 Task: Filter people who talk about #recruitment.
Action: Mouse moved to (324, 56)
Screenshot: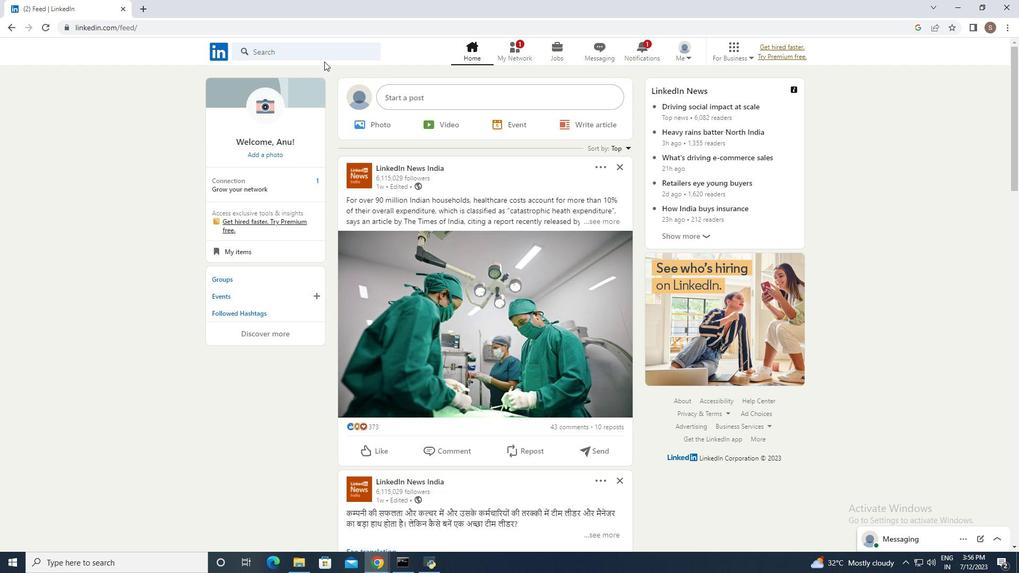 
Action: Mouse pressed left at (324, 56)
Screenshot: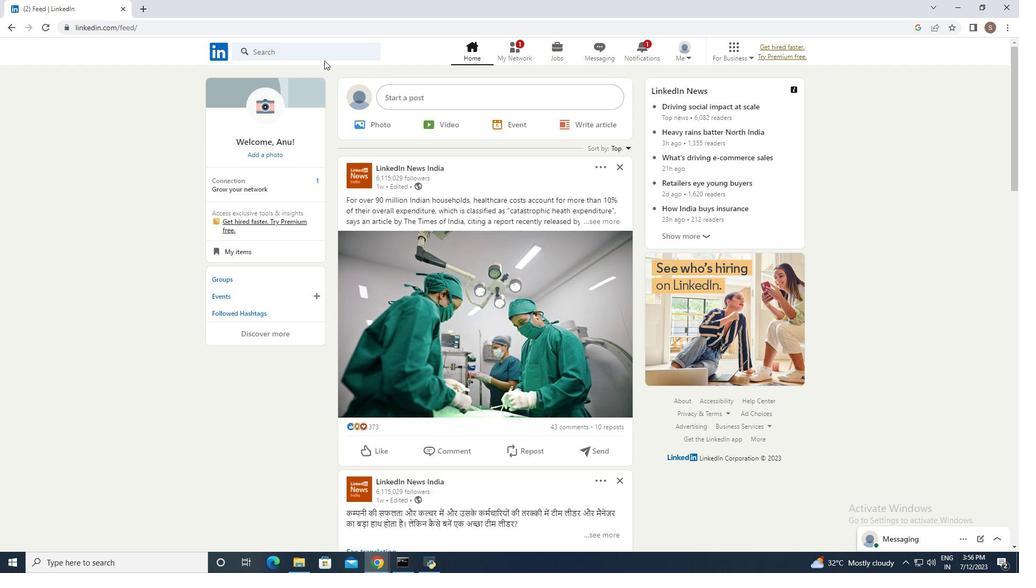
Action: Mouse moved to (287, 137)
Screenshot: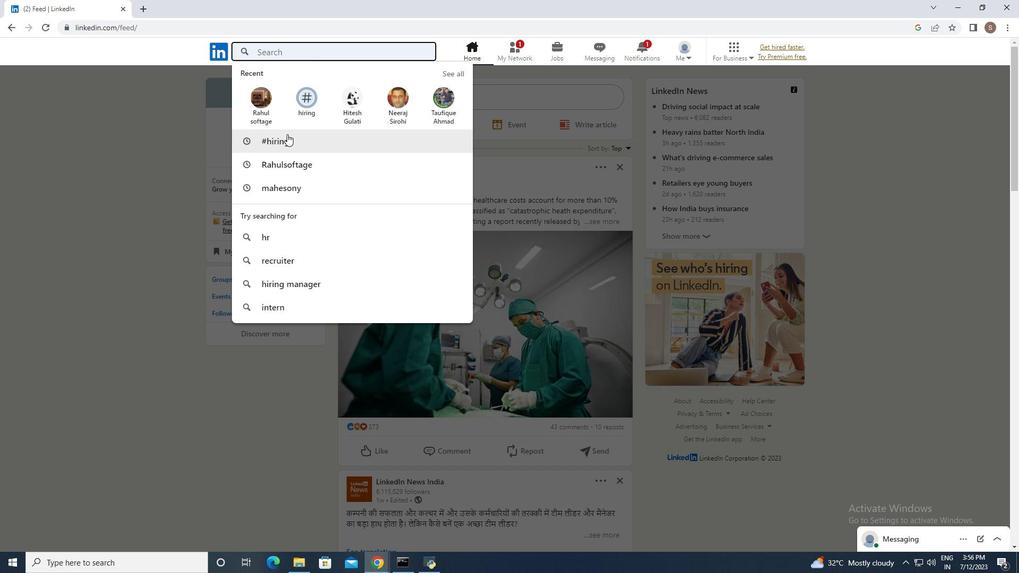 
Action: Mouse pressed left at (287, 137)
Screenshot: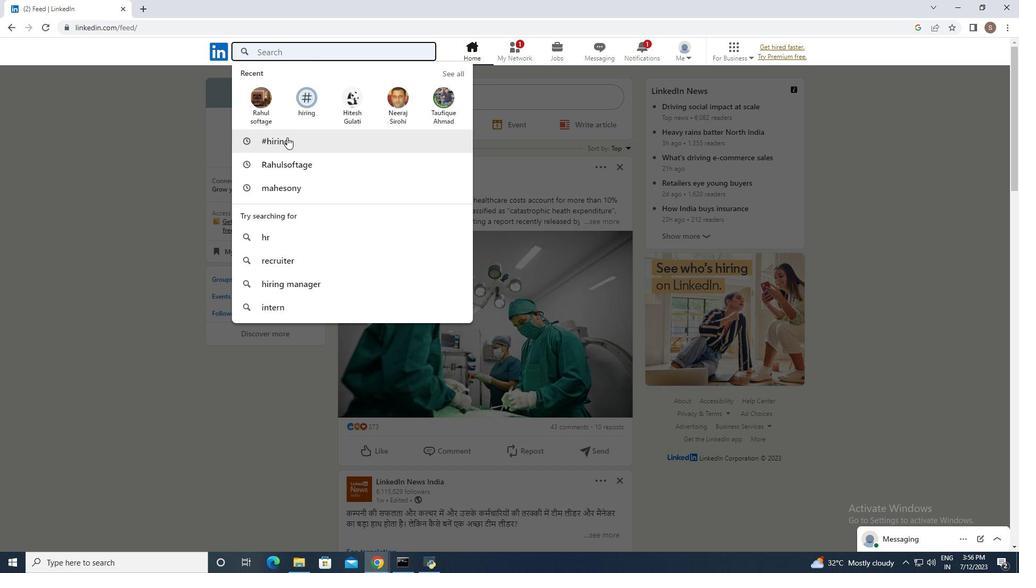 
Action: Mouse moved to (300, 80)
Screenshot: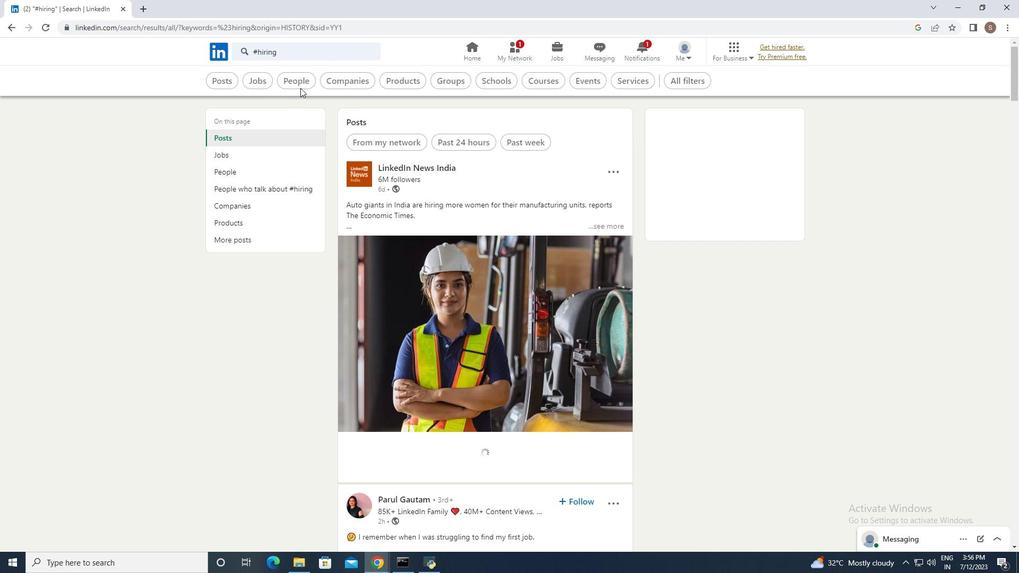 
Action: Mouse pressed left at (300, 80)
Screenshot: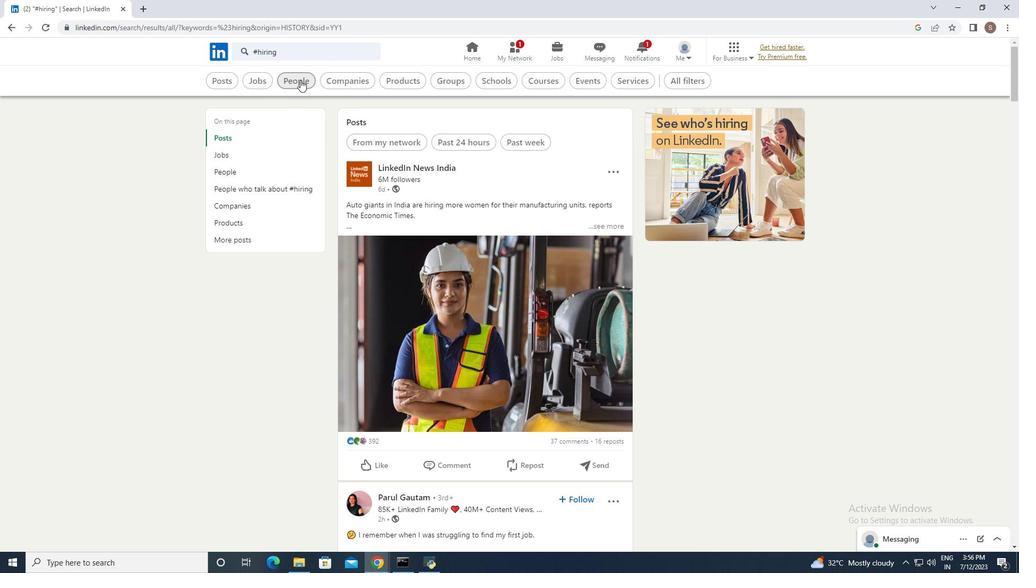 
Action: Mouse moved to (530, 78)
Screenshot: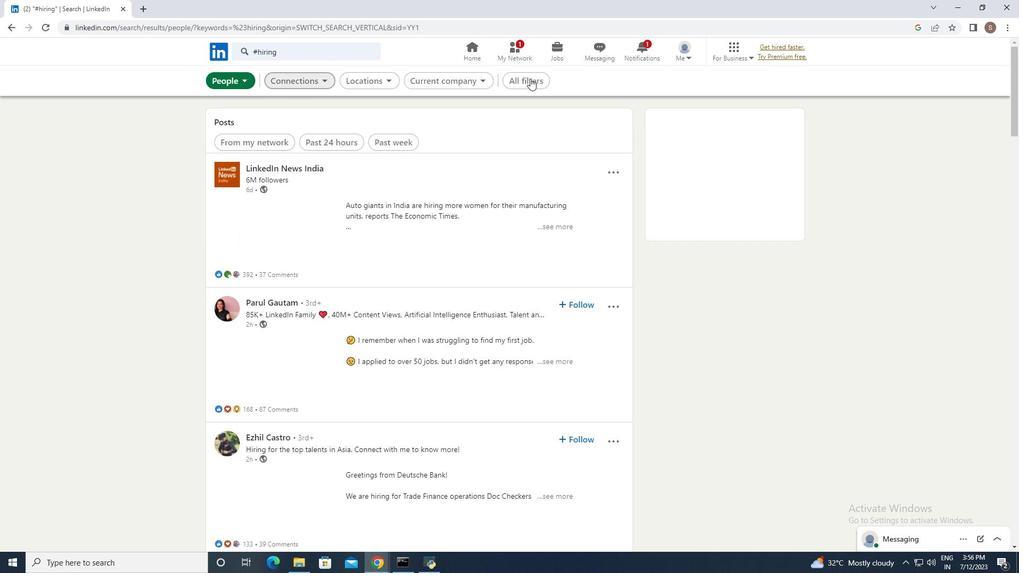 
Action: Mouse pressed left at (530, 78)
Screenshot: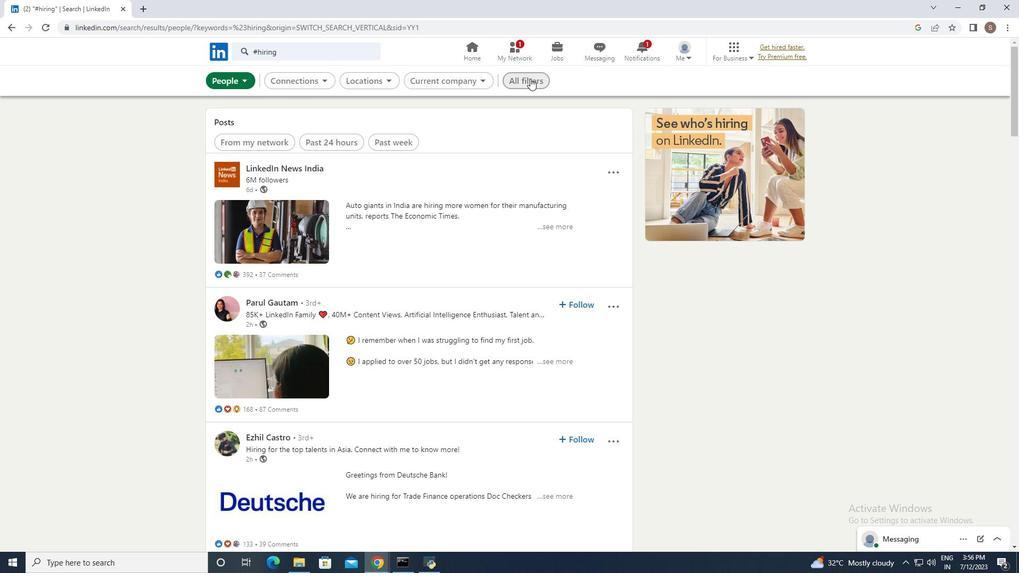 
Action: Mouse moved to (737, 360)
Screenshot: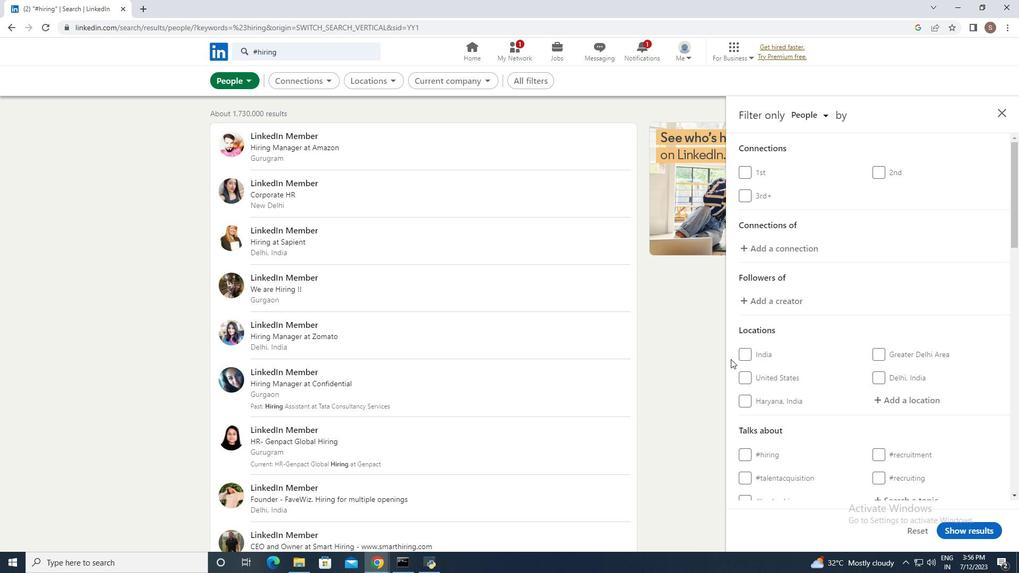 
Action: Mouse scrolled (737, 359) with delta (0, 0)
Screenshot: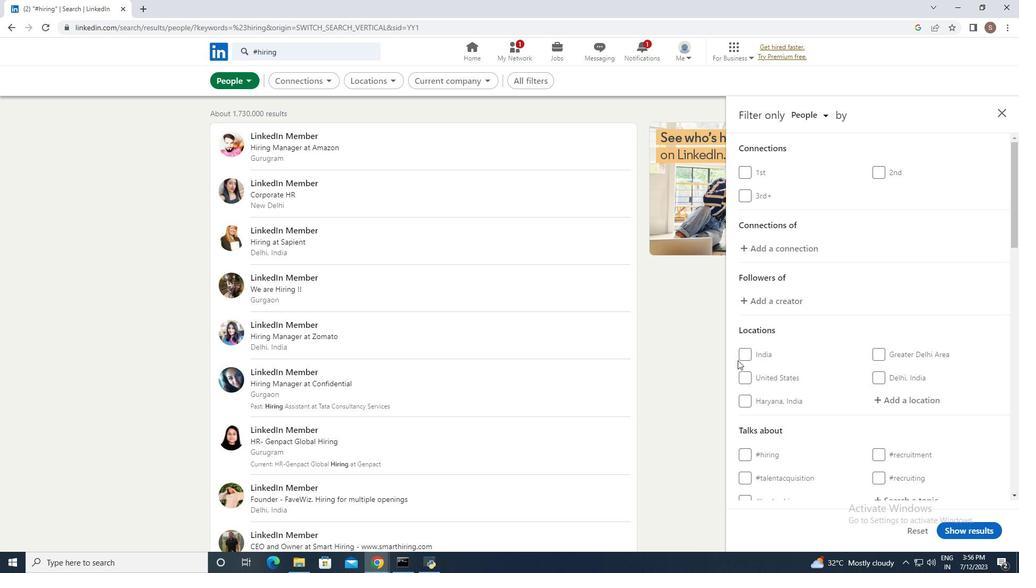 
Action: Mouse scrolled (737, 359) with delta (0, 0)
Screenshot: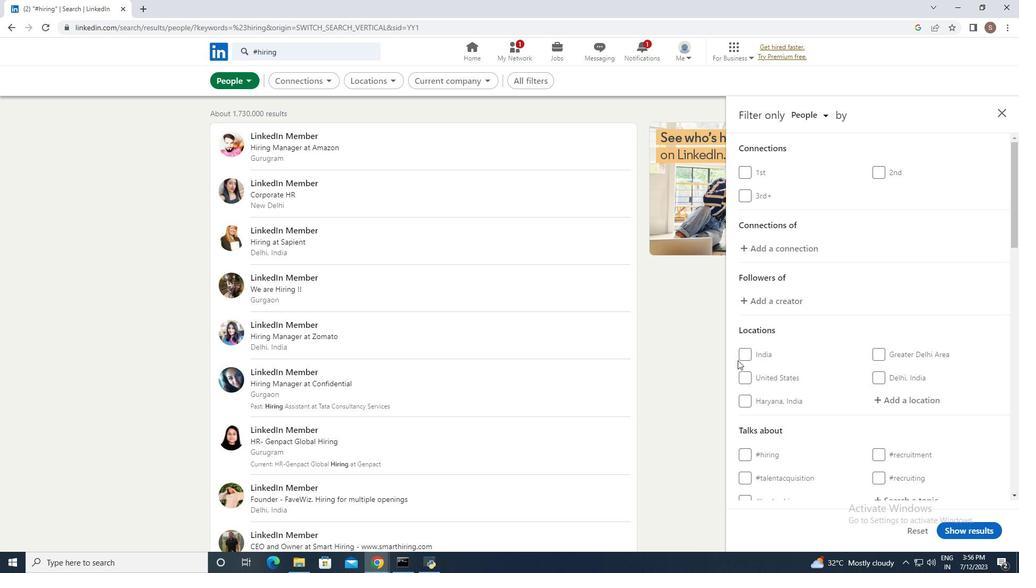 
Action: Mouse scrolled (737, 359) with delta (0, 0)
Screenshot: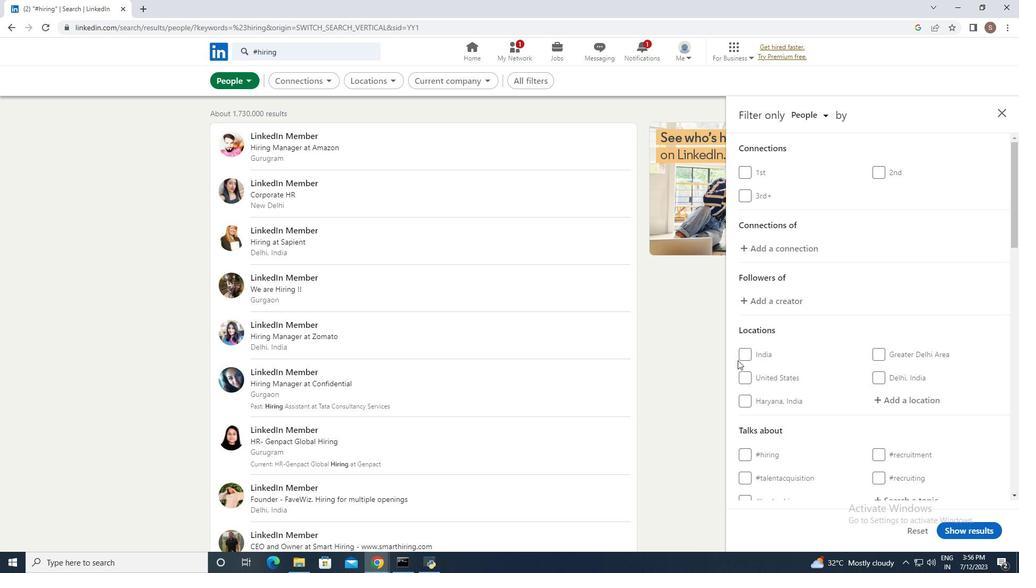 
Action: Mouse moved to (877, 317)
Screenshot: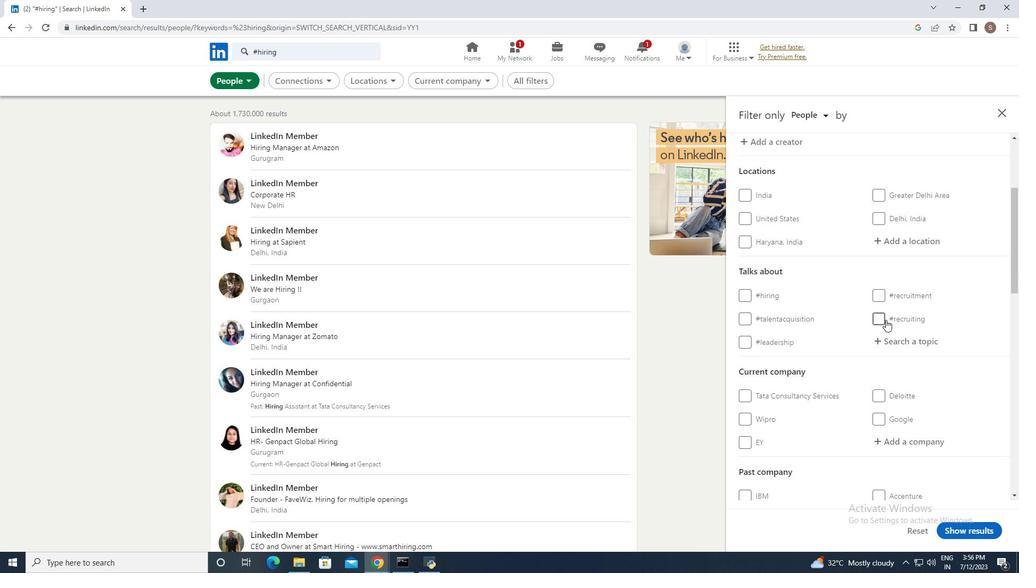 
Action: Mouse pressed left at (877, 317)
Screenshot: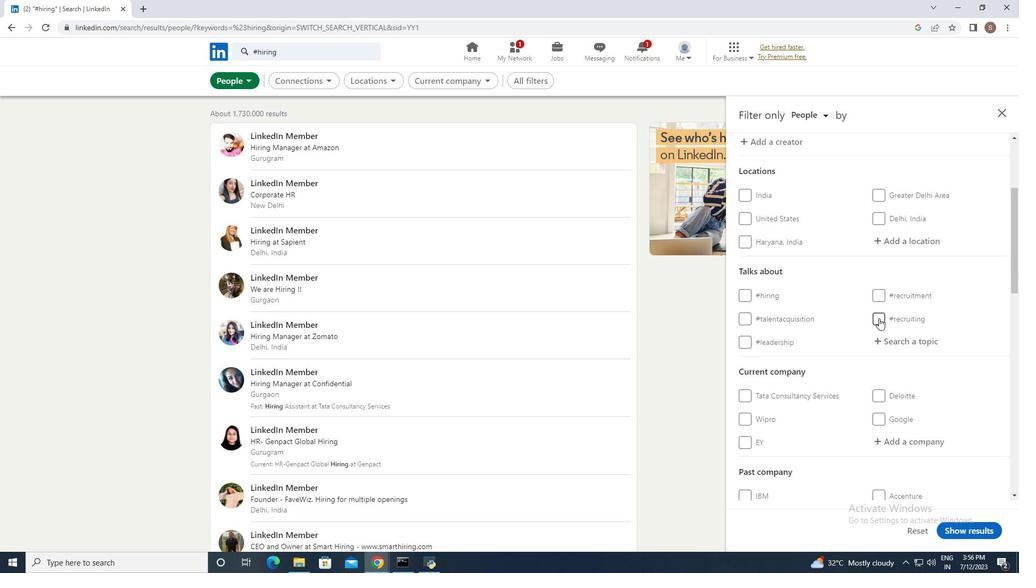 
Action: Mouse moved to (964, 522)
Screenshot: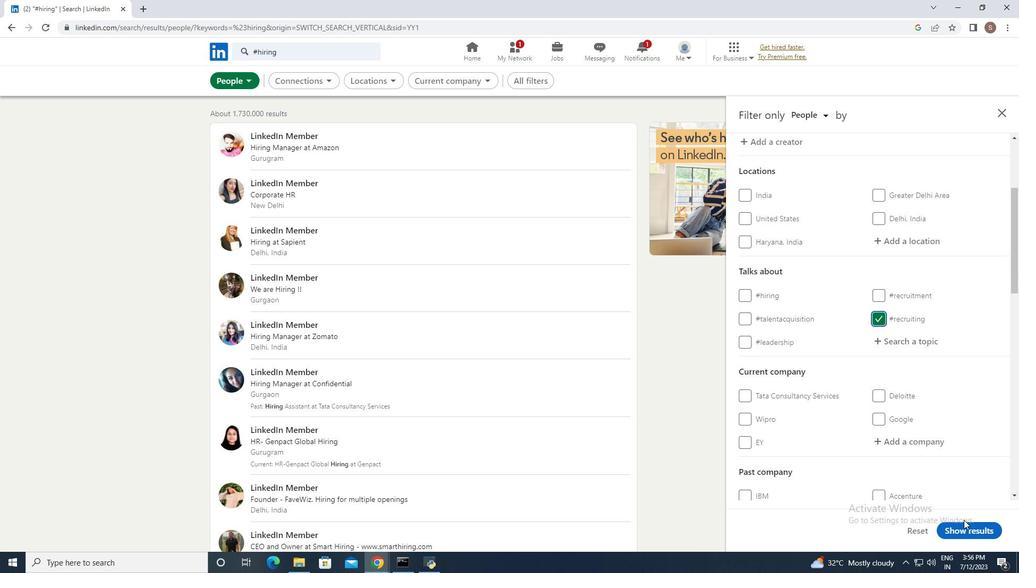
Action: Mouse pressed left at (964, 522)
Screenshot: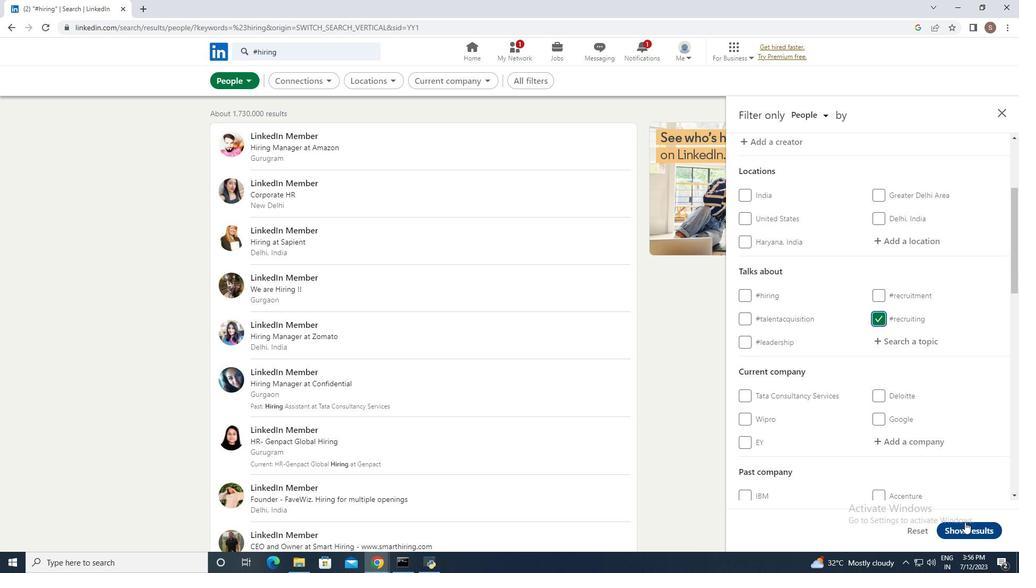 
Action: Mouse moved to (961, 531)
Screenshot: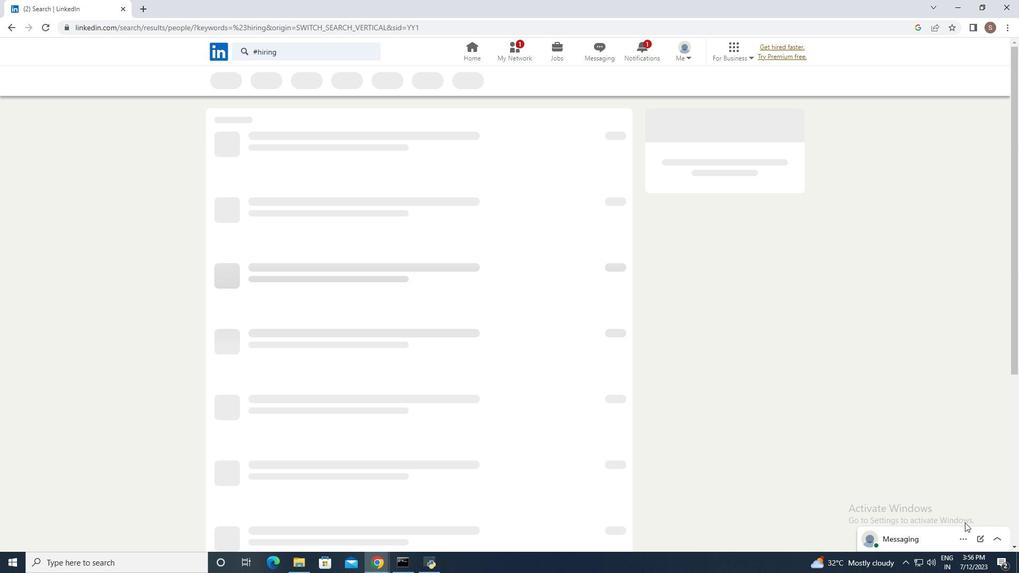 
